 Task: Add Bulk Foods Colombian Dark Chocolate 85% Cocoa to the cart.
Action: Mouse moved to (22, 68)
Screenshot: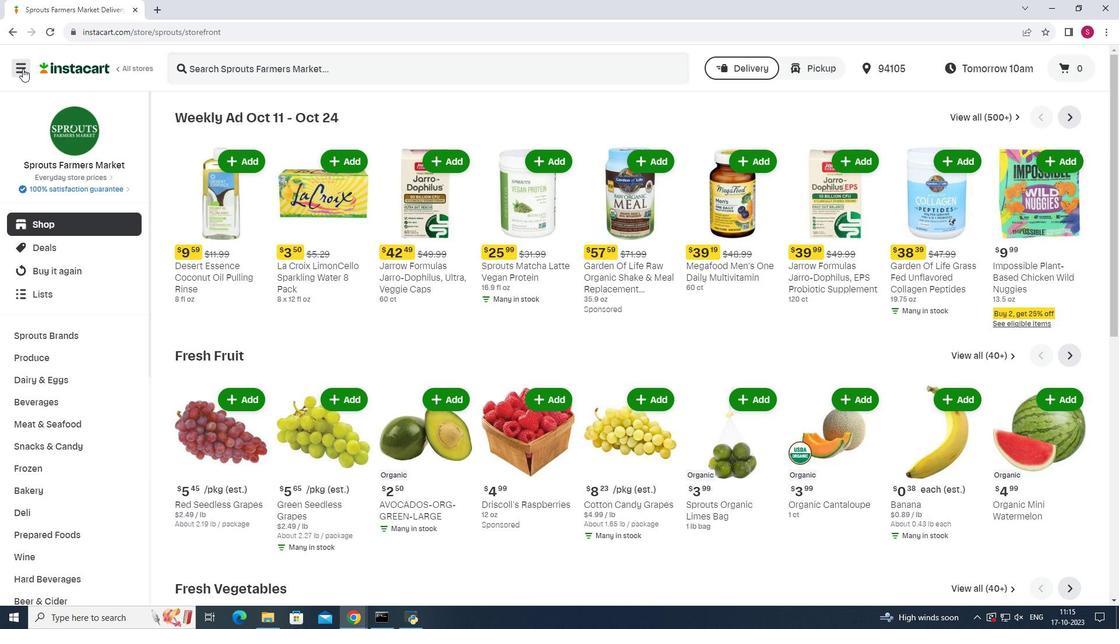 
Action: Mouse pressed left at (22, 68)
Screenshot: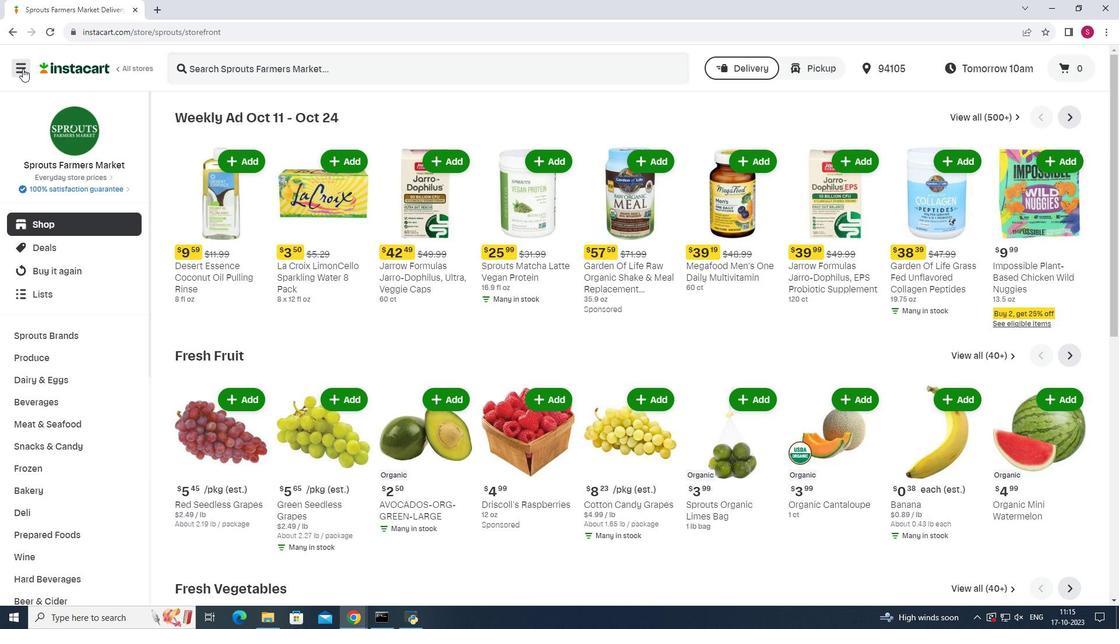 
Action: Mouse moved to (60, 314)
Screenshot: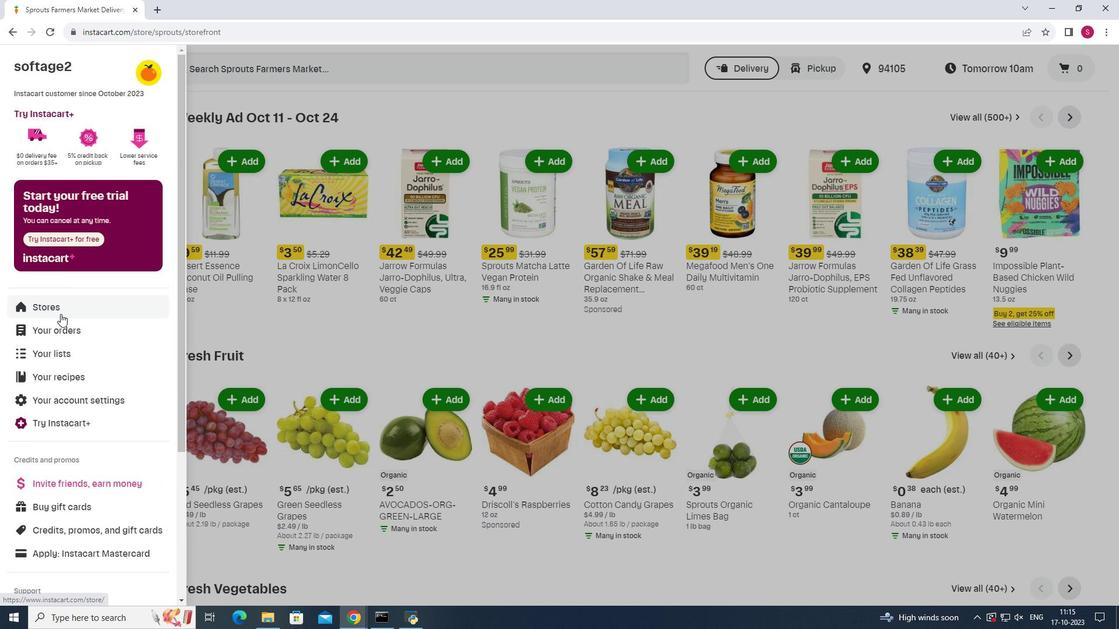
Action: Mouse pressed left at (60, 314)
Screenshot: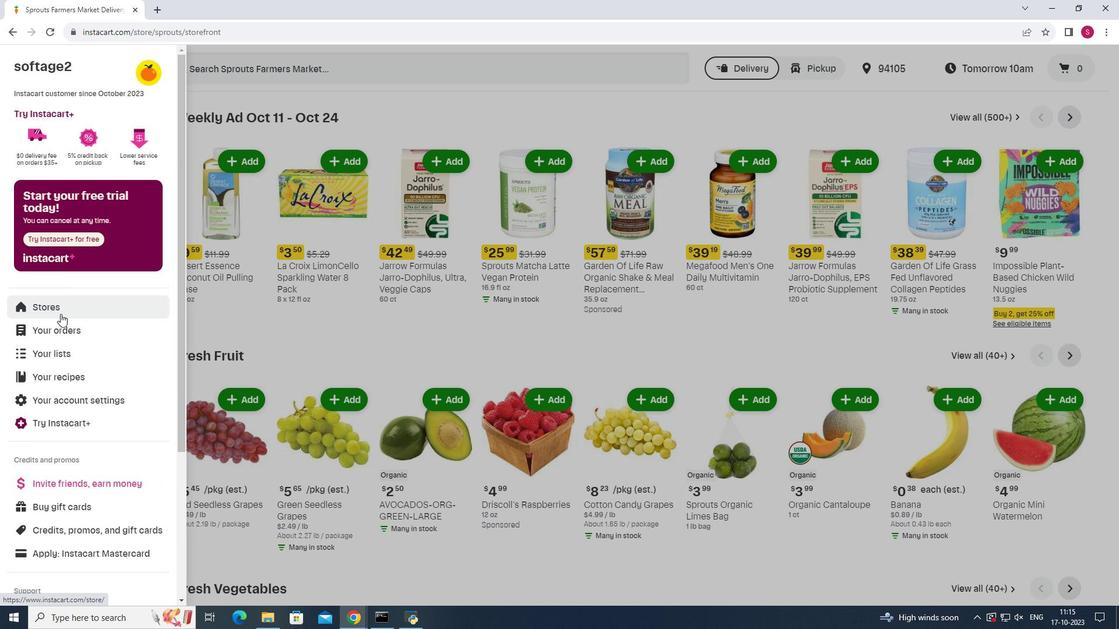 
Action: Mouse moved to (272, 100)
Screenshot: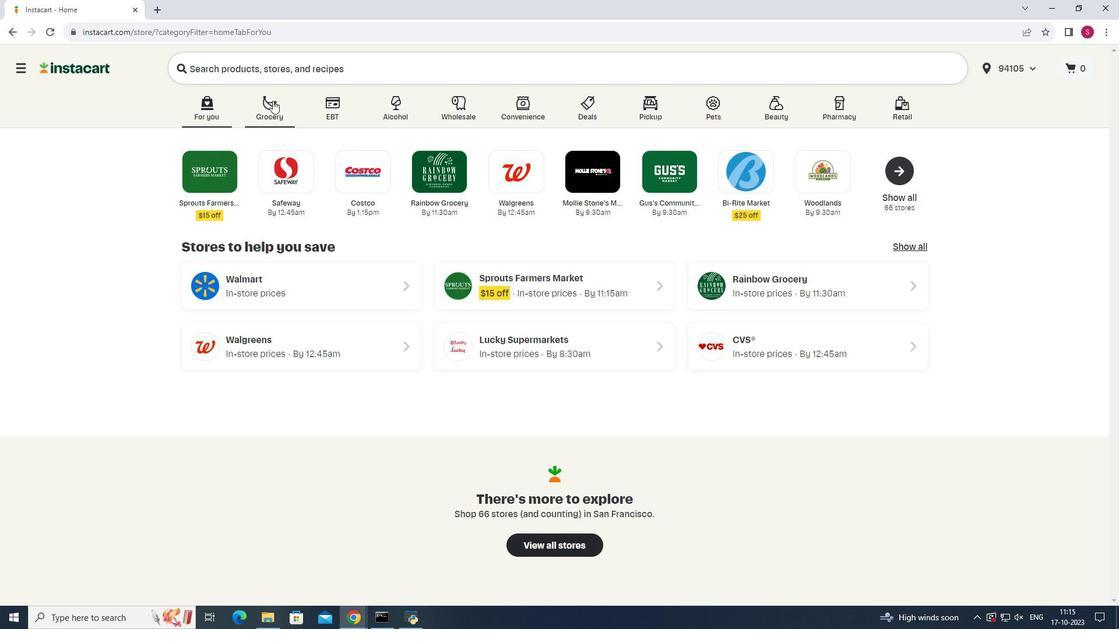 
Action: Mouse pressed left at (272, 100)
Screenshot: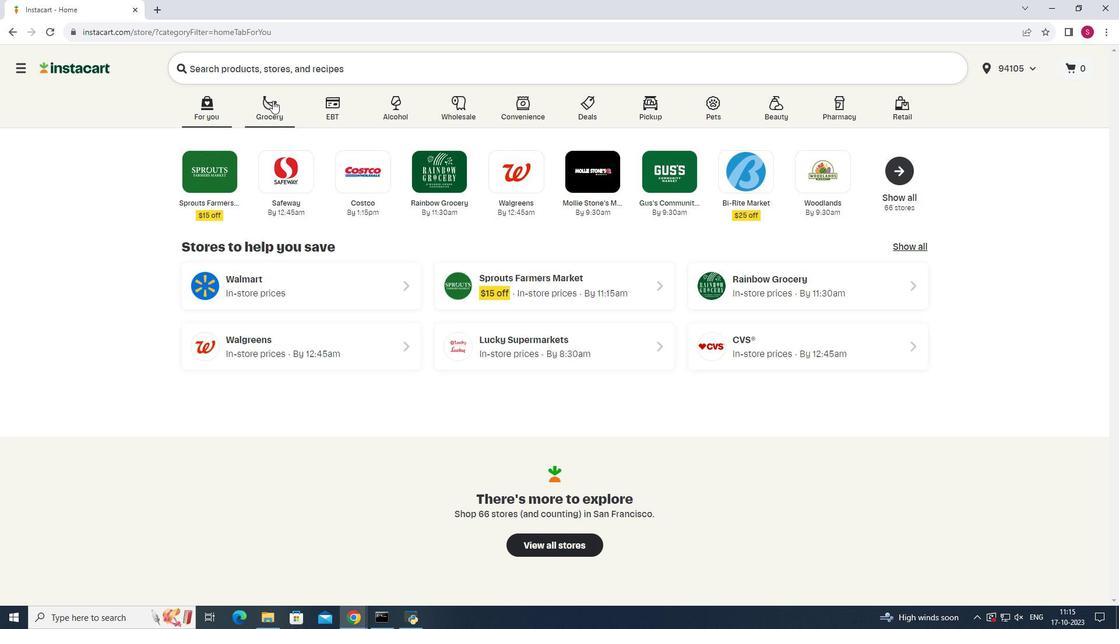 
Action: Mouse moved to (810, 157)
Screenshot: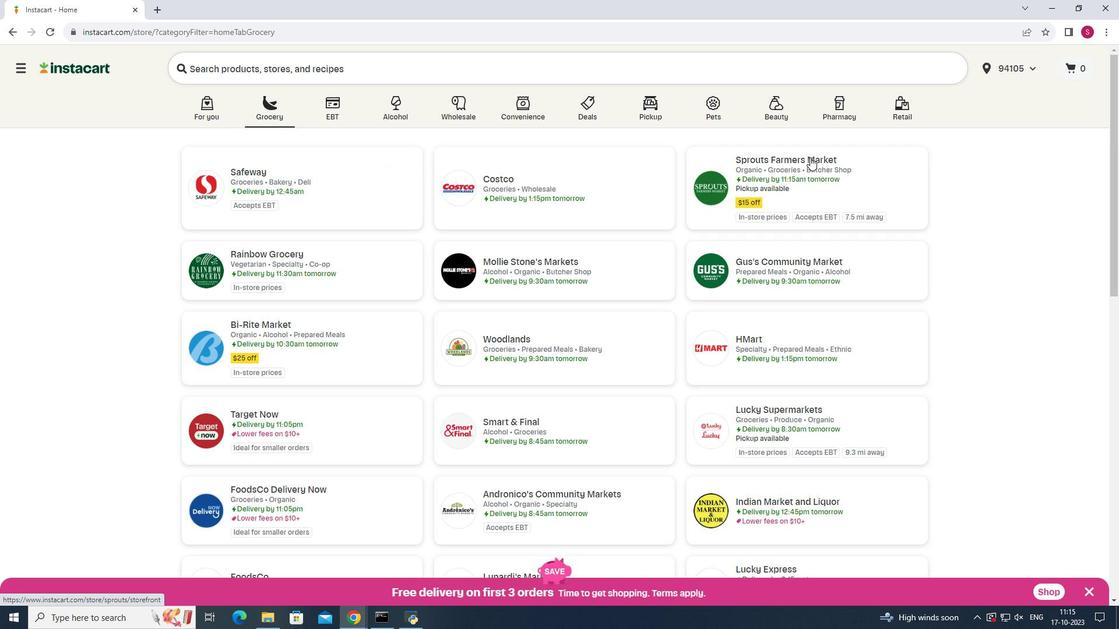 
Action: Mouse pressed left at (810, 157)
Screenshot: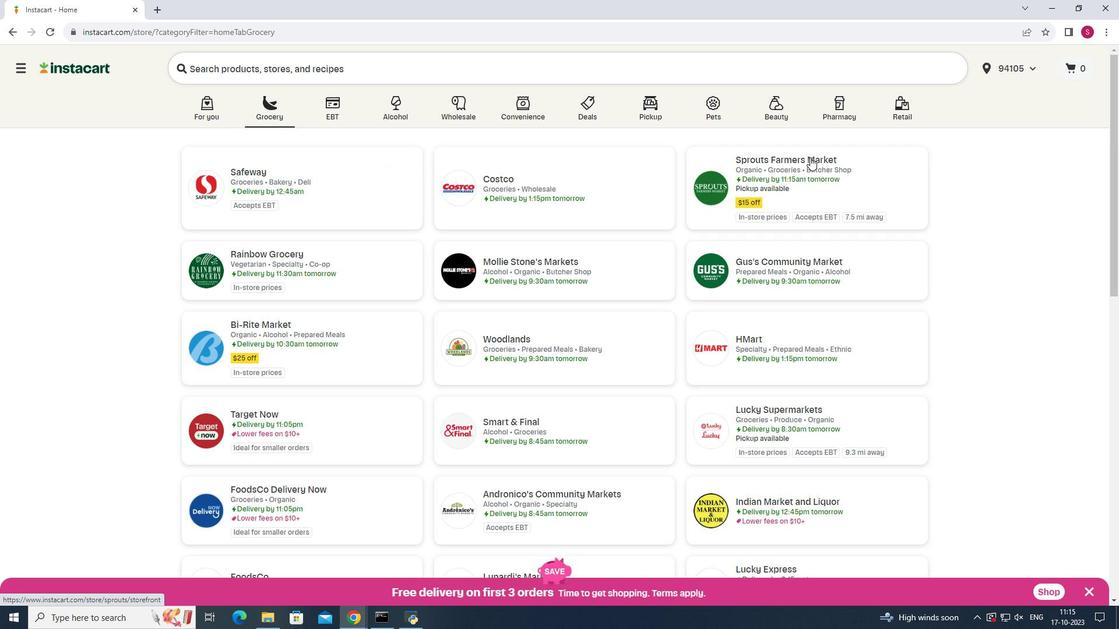 
Action: Mouse moved to (83, 447)
Screenshot: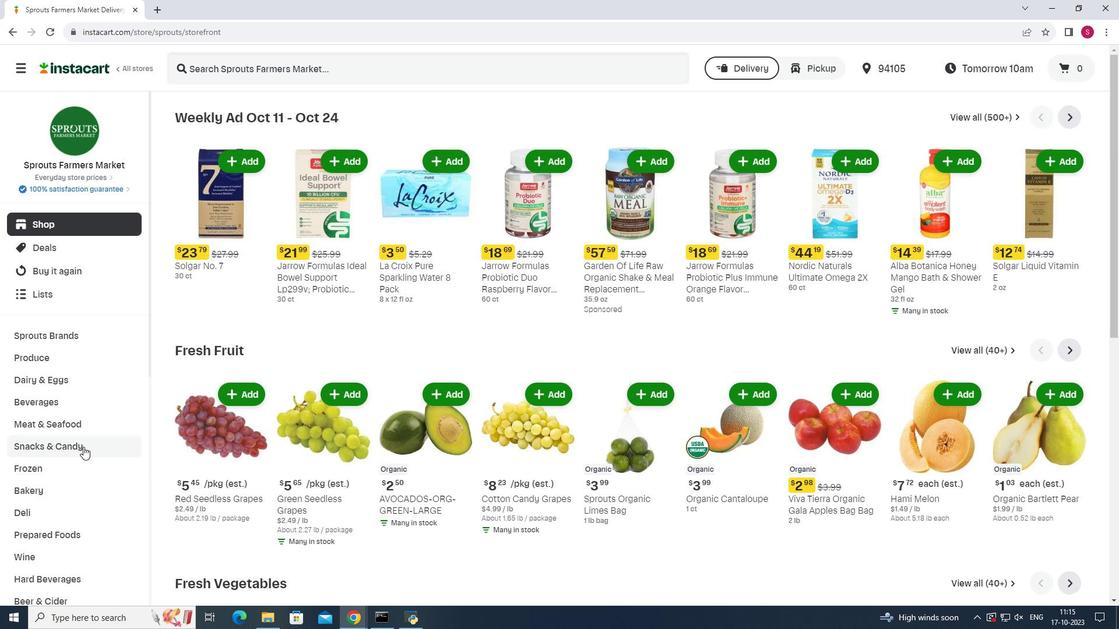 
Action: Mouse pressed left at (83, 447)
Screenshot: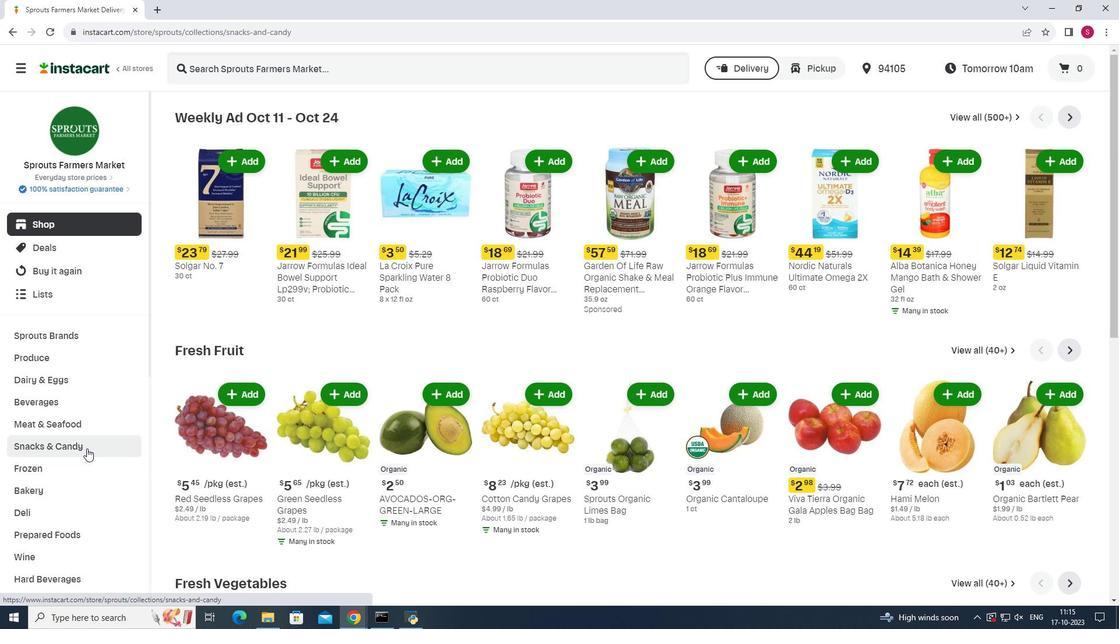 
Action: Mouse moved to (304, 143)
Screenshot: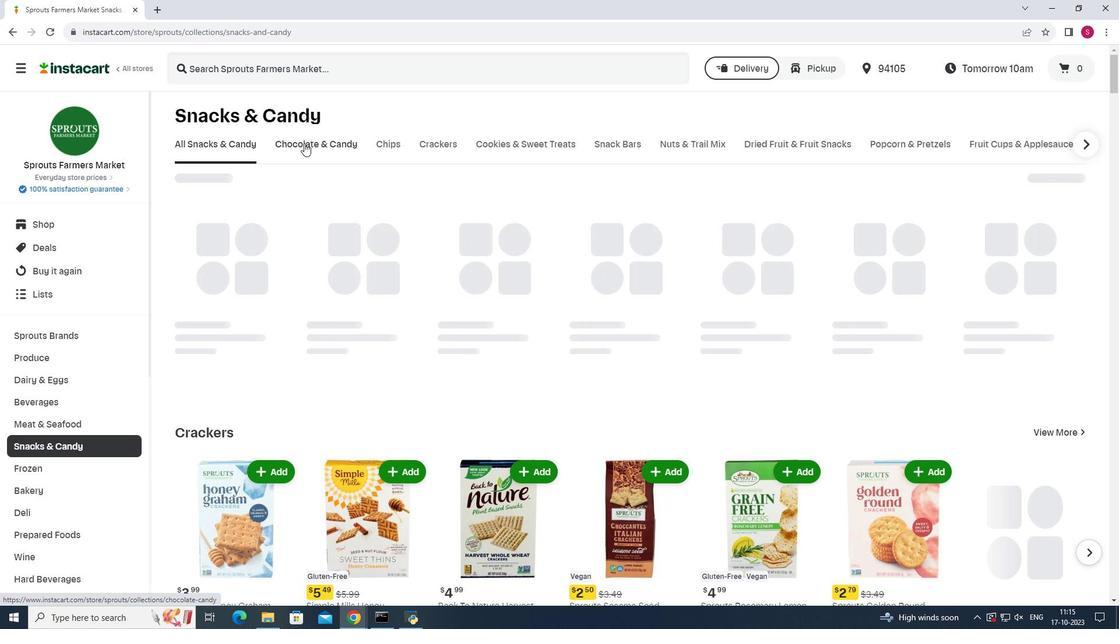 
Action: Mouse pressed left at (304, 143)
Screenshot: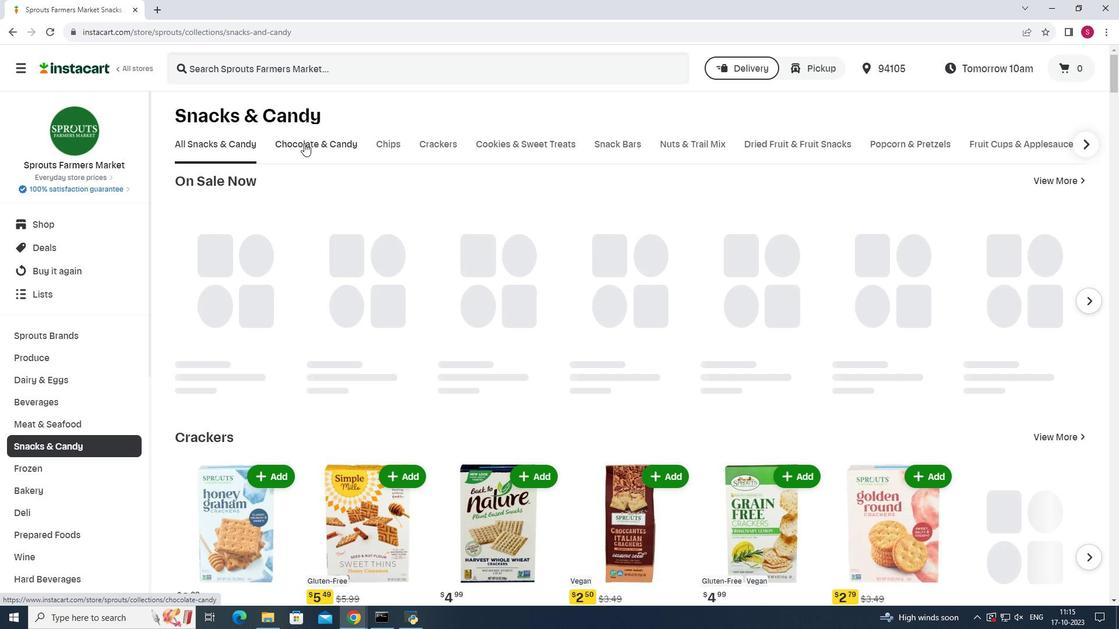 
Action: Mouse moved to (288, 198)
Screenshot: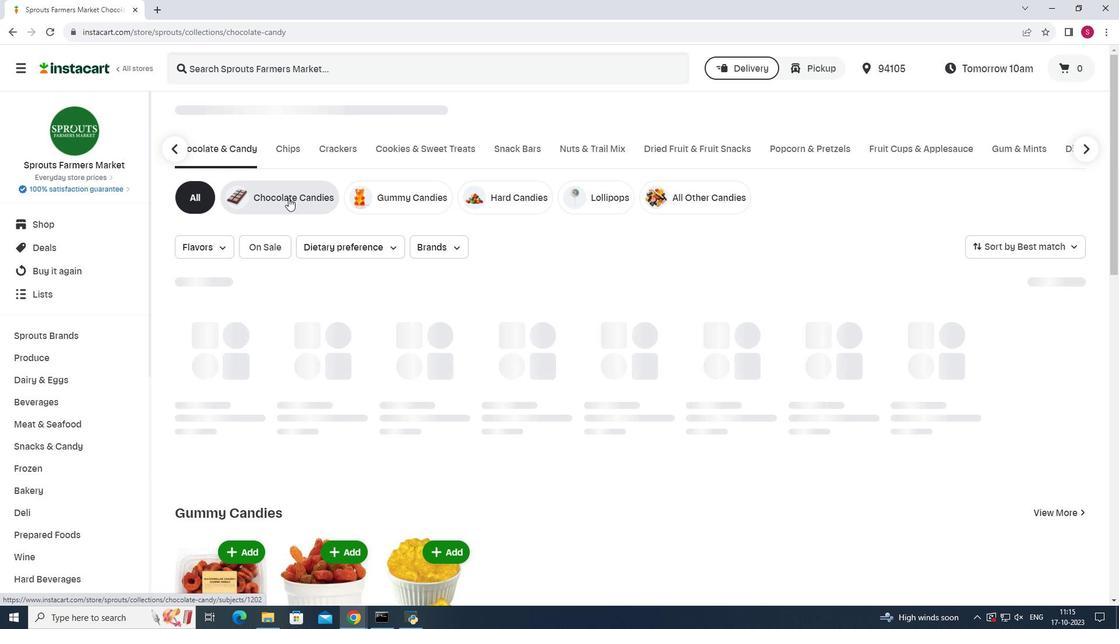 
Action: Mouse pressed left at (288, 198)
Screenshot: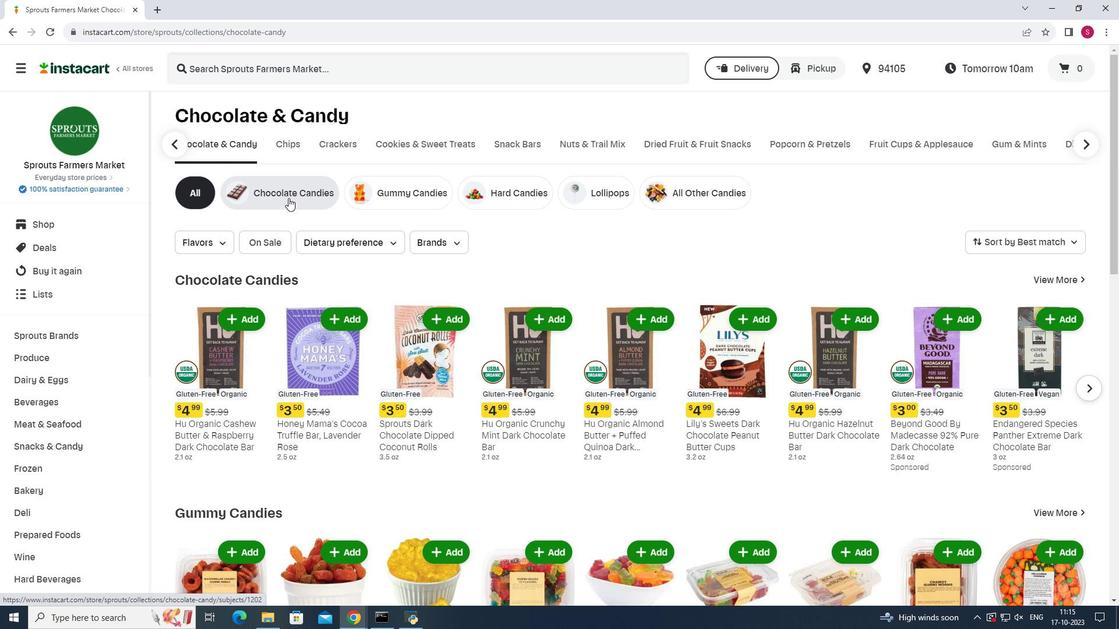 
Action: Mouse moved to (413, 61)
Screenshot: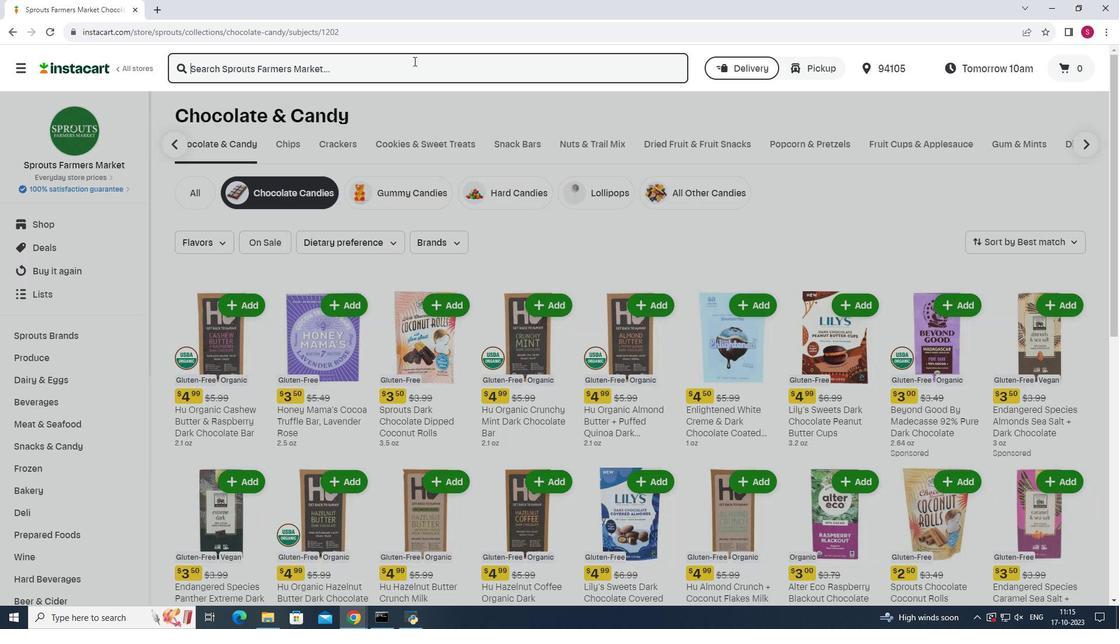 
Action: Mouse pressed left at (413, 61)
Screenshot: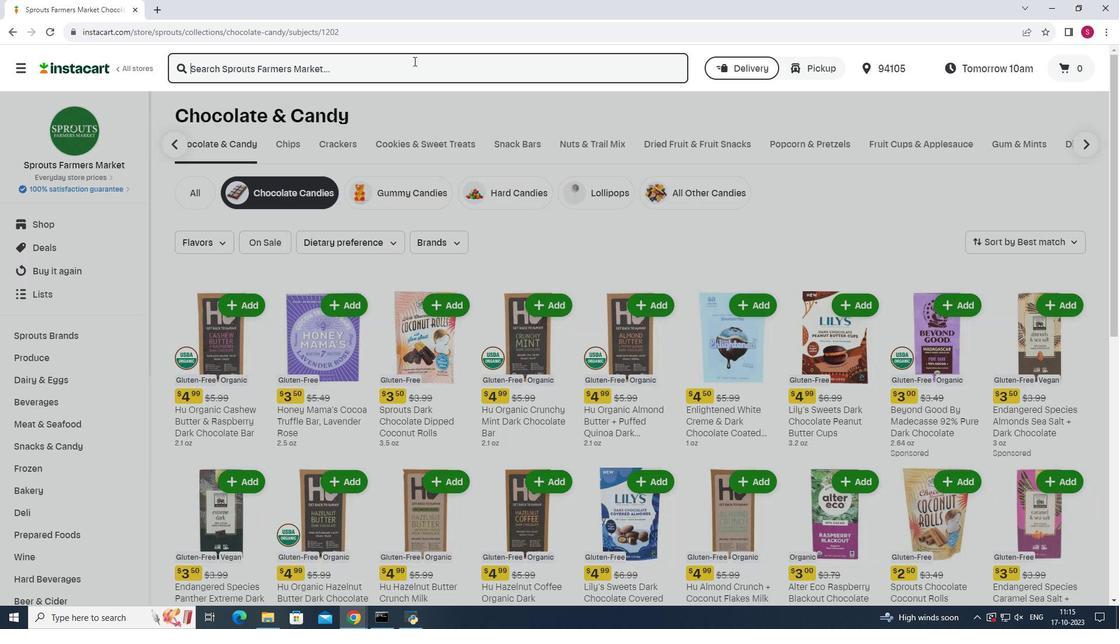 
Action: Mouse moved to (320, 0)
Screenshot: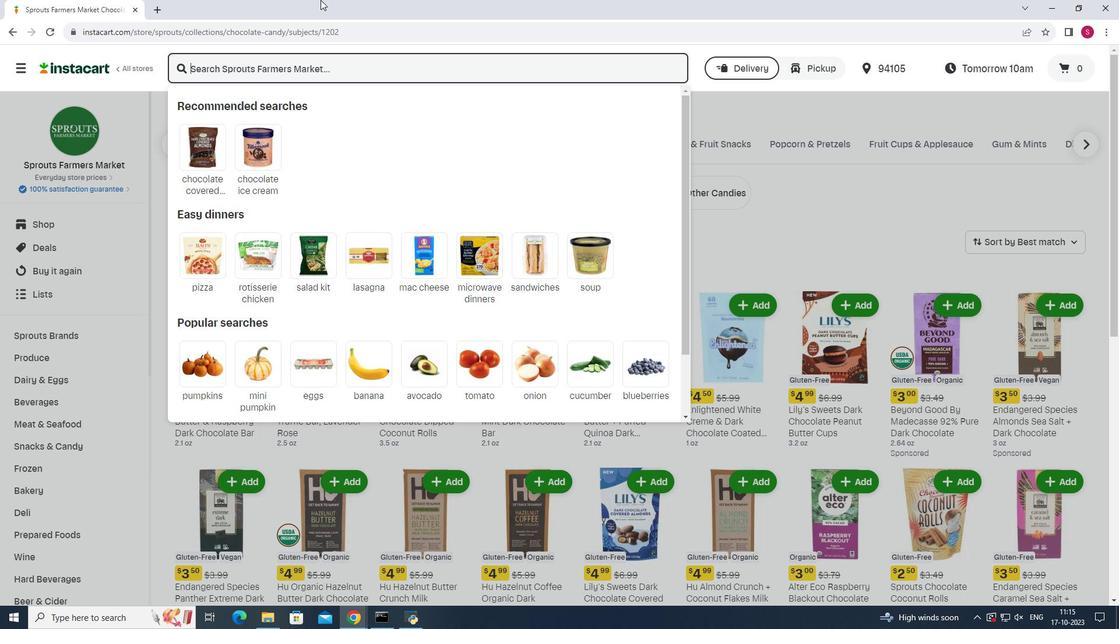 
Action: Key pressed <Key.shift>Bulk<Key.space><Key.shift>Foods<Key.space><Key.shift>Colombia<Key.space><Key.shift>Dark<Key.space><Key.shift>Chocolate<Key.space>85<Key.shift>%<Key.space><Key.shift>Cocoa<Key.enter>
Screenshot: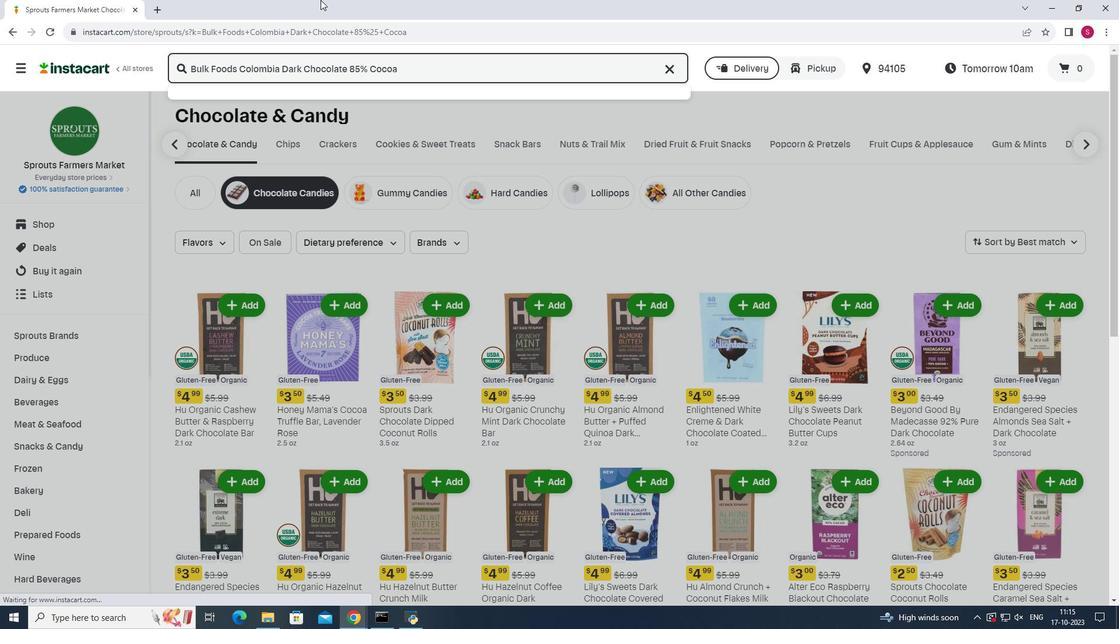 
Action: Mouse moved to (675, 185)
Screenshot: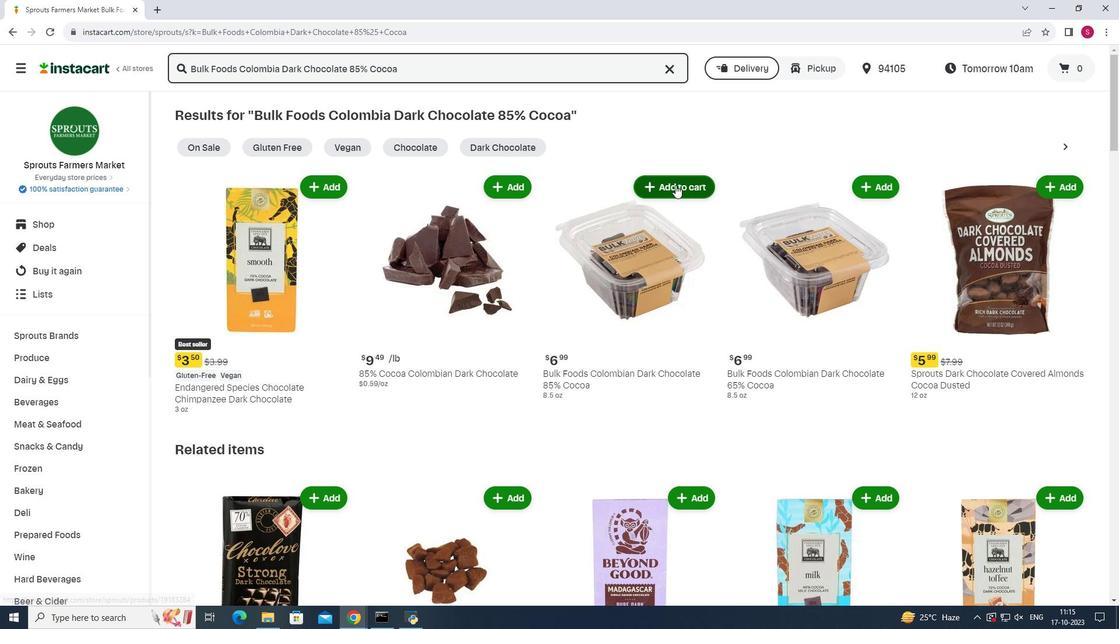 
Action: Mouse pressed left at (675, 185)
Screenshot: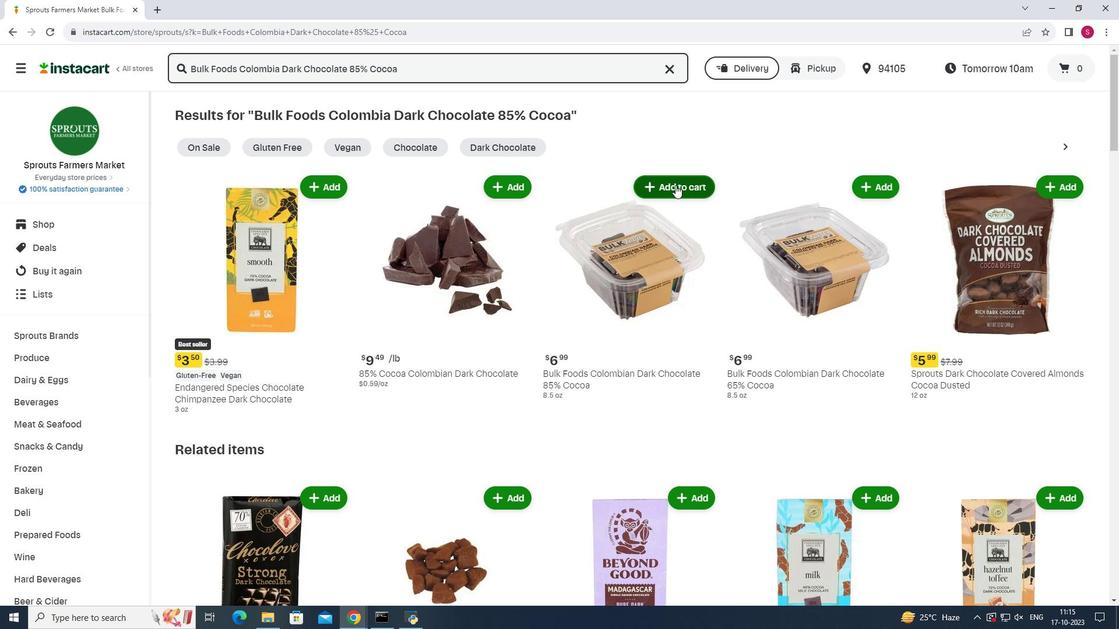 
Action: Mouse moved to (535, 13)
Screenshot: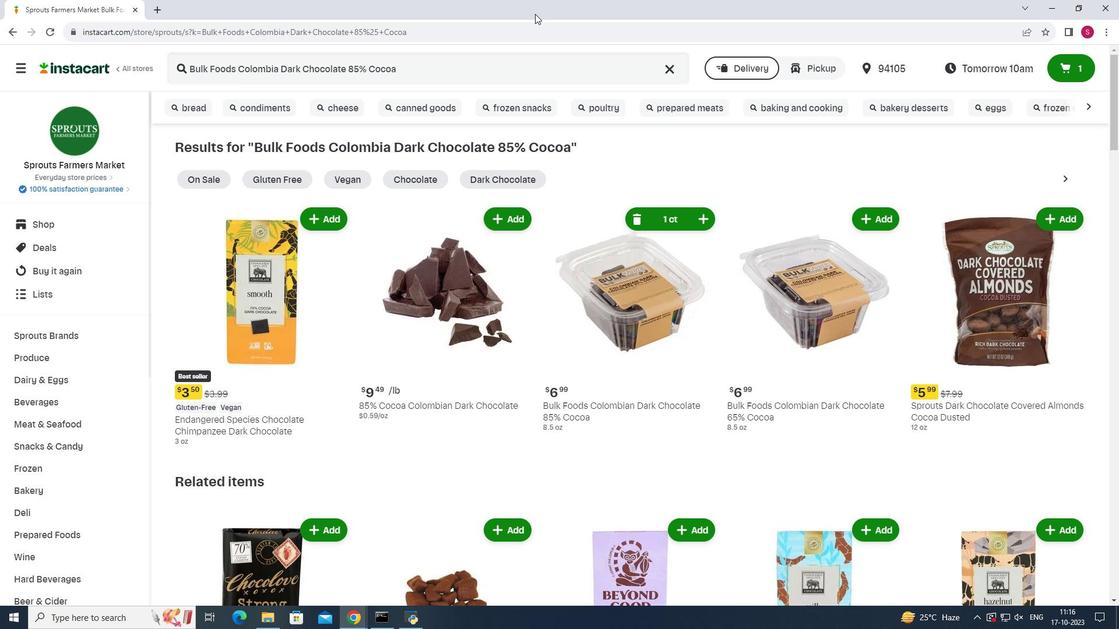 
